 Task: Assign Aaihsa Nishni  as Project Lead of Scrum Project Project0005 in Jira
Action: Mouse moved to (340, 387)
Screenshot: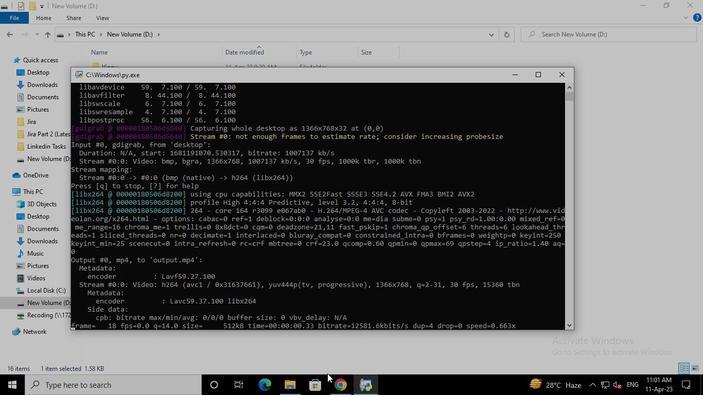 
Action: Mouse pressed left at (340, 387)
Screenshot: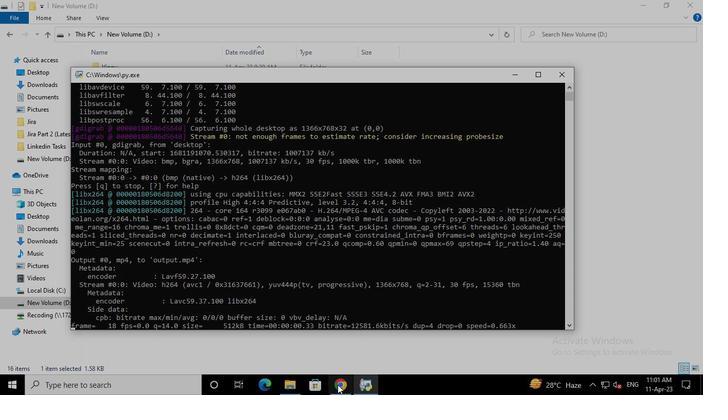 
Action: Mouse moved to (188, 51)
Screenshot: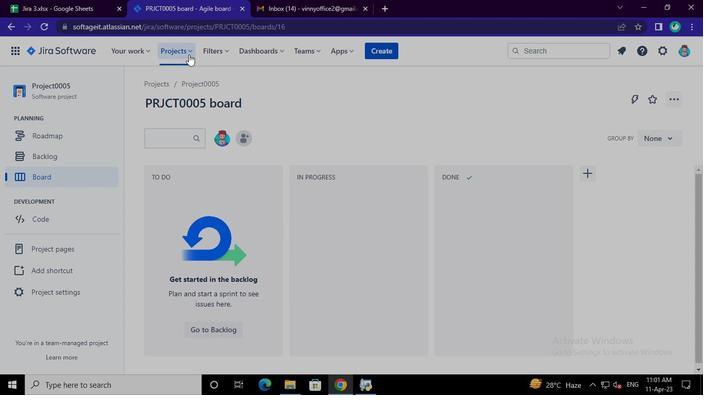 
Action: Mouse pressed left at (188, 51)
Screenshot: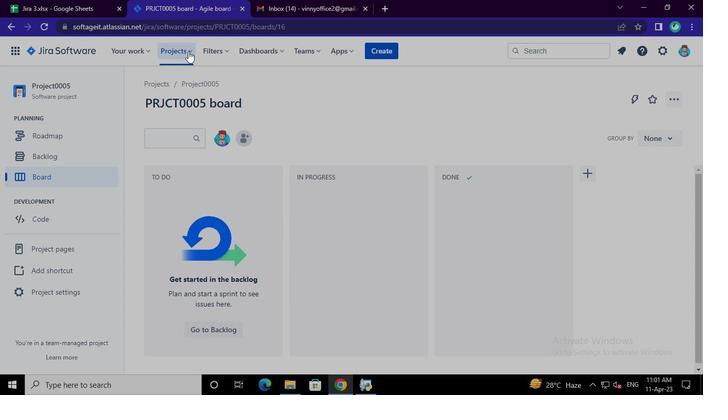 
Action: Mouse moved to (198, 96)
Screenshot: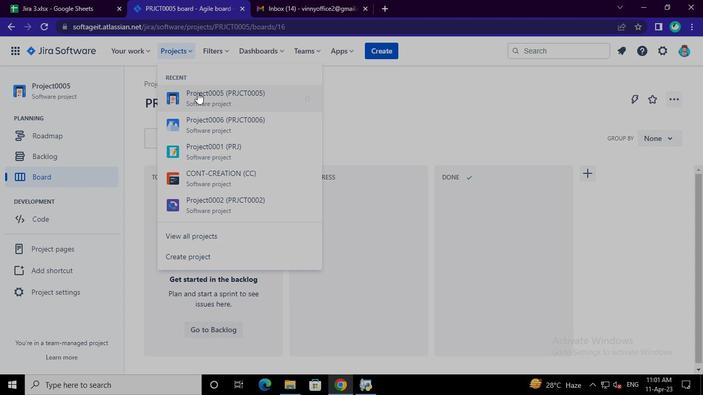 
Action: Mouse pressed left at (198, 96)
Screenshot: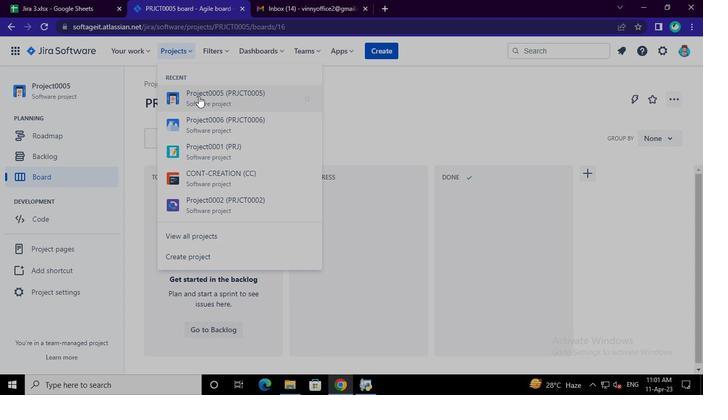 
Action: Mouse moved to (71, 294)
Screenshot: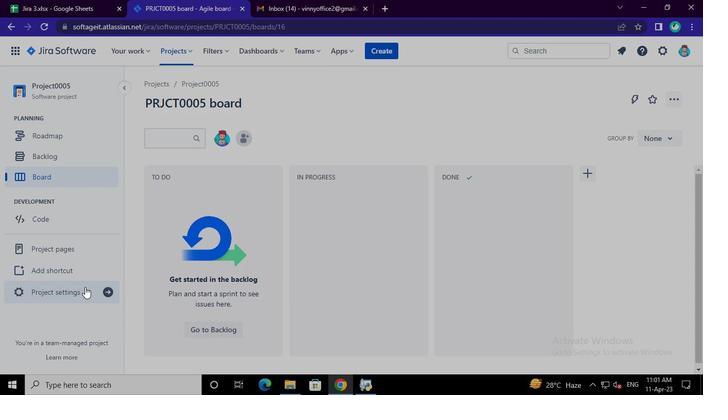 
Action: Mouse pressed left at (71, 294)
Screenshot: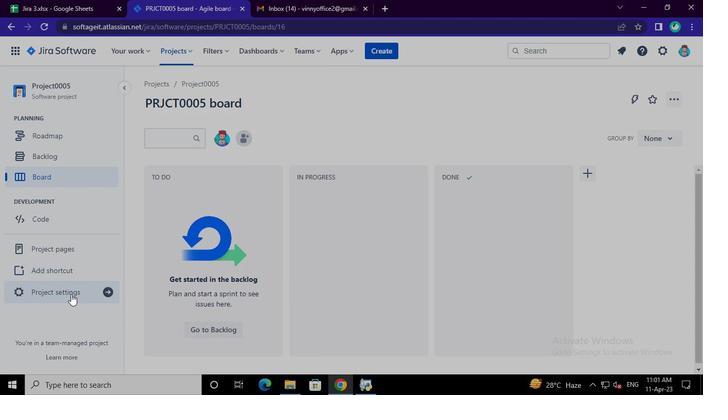 
Action: Mouse moved to (395, 330)
Screenshot: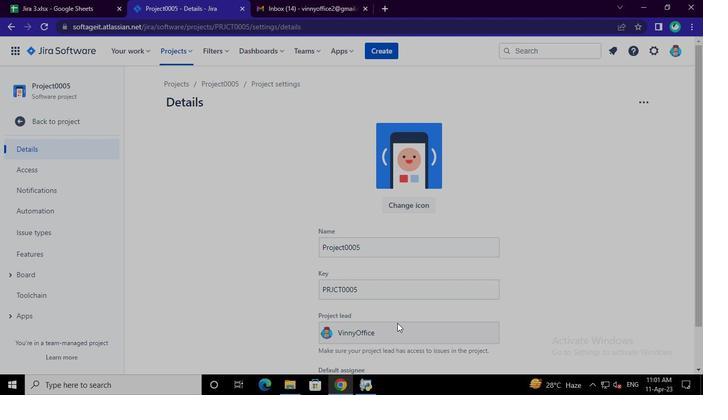 
Action: Mouse pressed left at (395, 330)
Screenshot: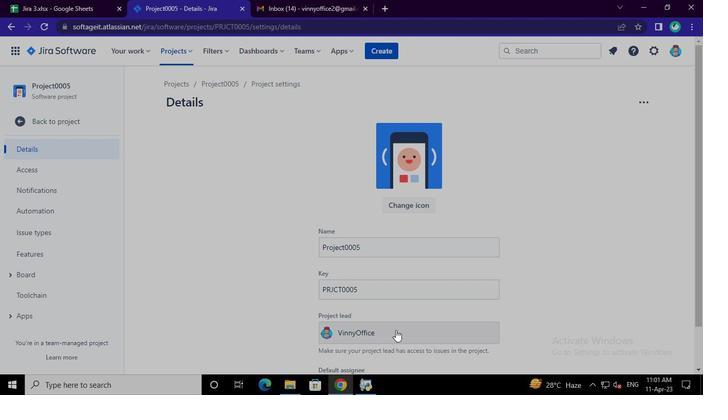 
Action: Mouse moved to (392, 207)
Screenshot: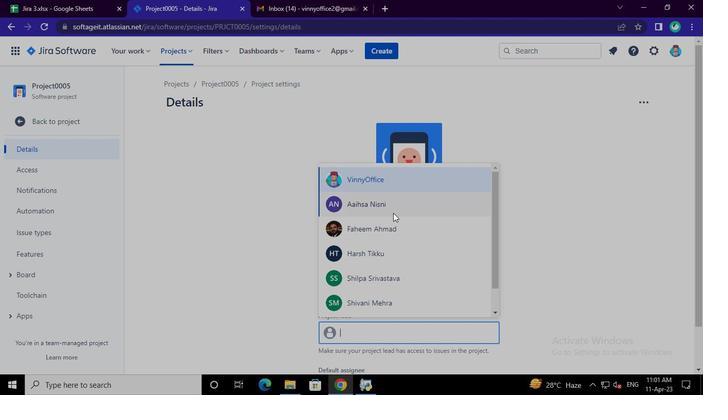 
Action: Mouse pressed left at (392, 207)
Screenshot: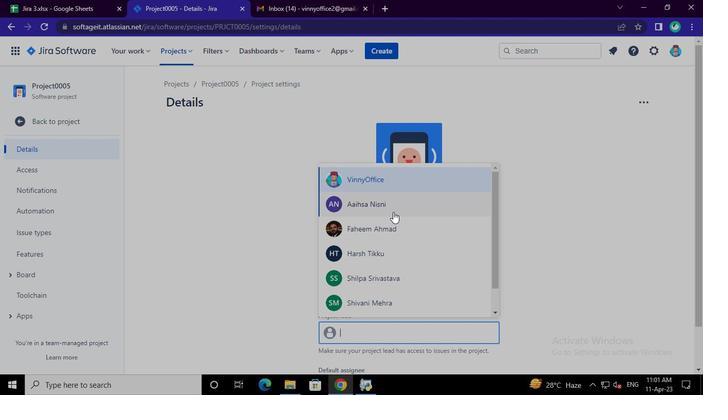 
Action: Mouse moved to (325, 362)
Screenshot: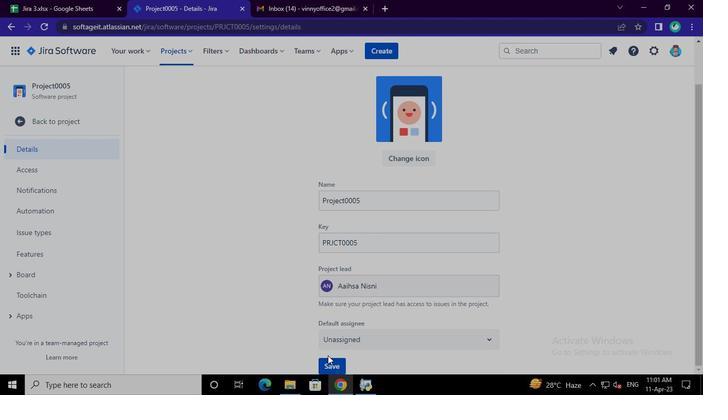 
Action: Mouse pressed left at (325, 362)
Screenshot: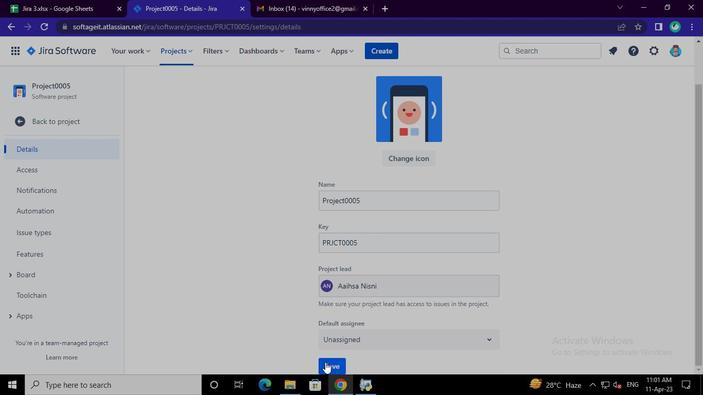 
Action: Mouse moved to (363, 387)
Screenshot: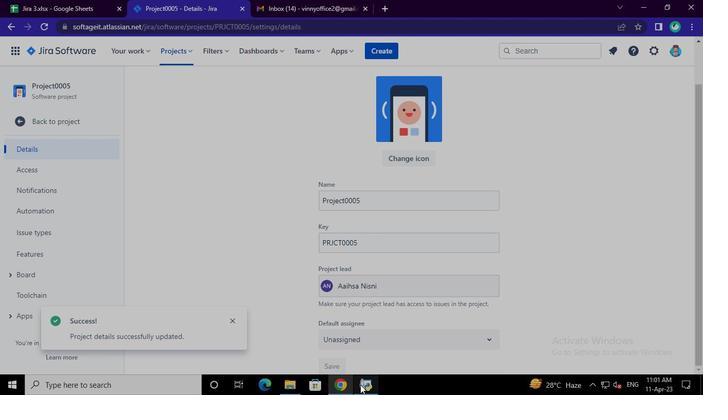 
Action: Mouse pressed left at (363, 387)
Screenshot: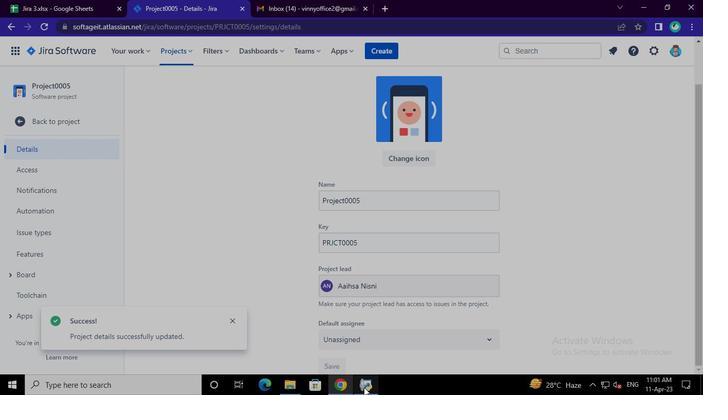 
Action: Mouse moved to (561, 77)
Screenshot: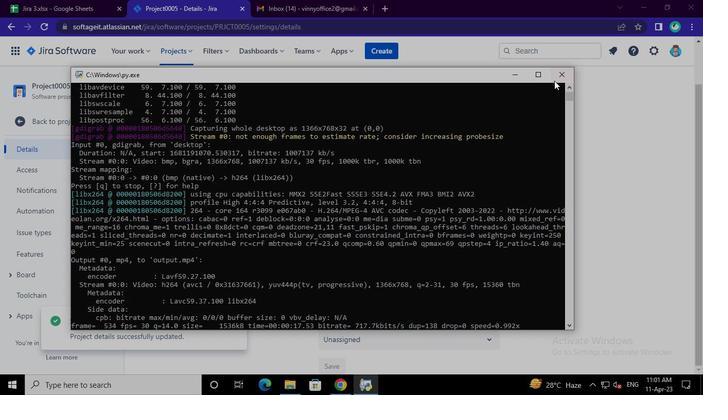 
Action: Mouse pressed left at (561, 77)
Screenshot: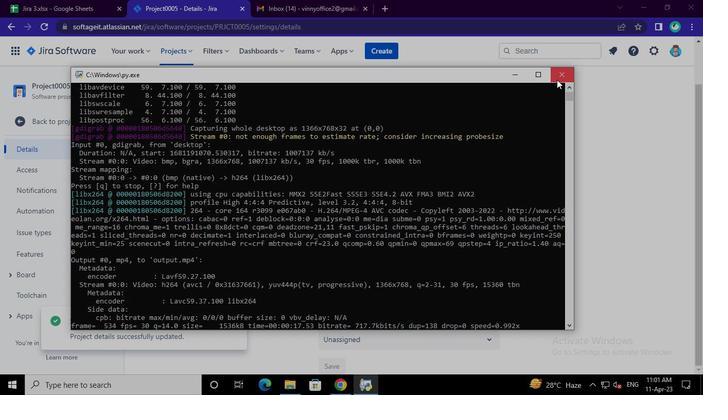 
